 Task: Create Card Event Promotion in Board Thought Leadership to Workspace Creative Services. Create Card Financial Planning Review in Board Event Marketing to Workspace Creative Services. Create Card Event Setup in Board Employee Performance Management and Evaluation to Workspace Creative Services
Action: Mouse moved to (69, 356)
Screenshot: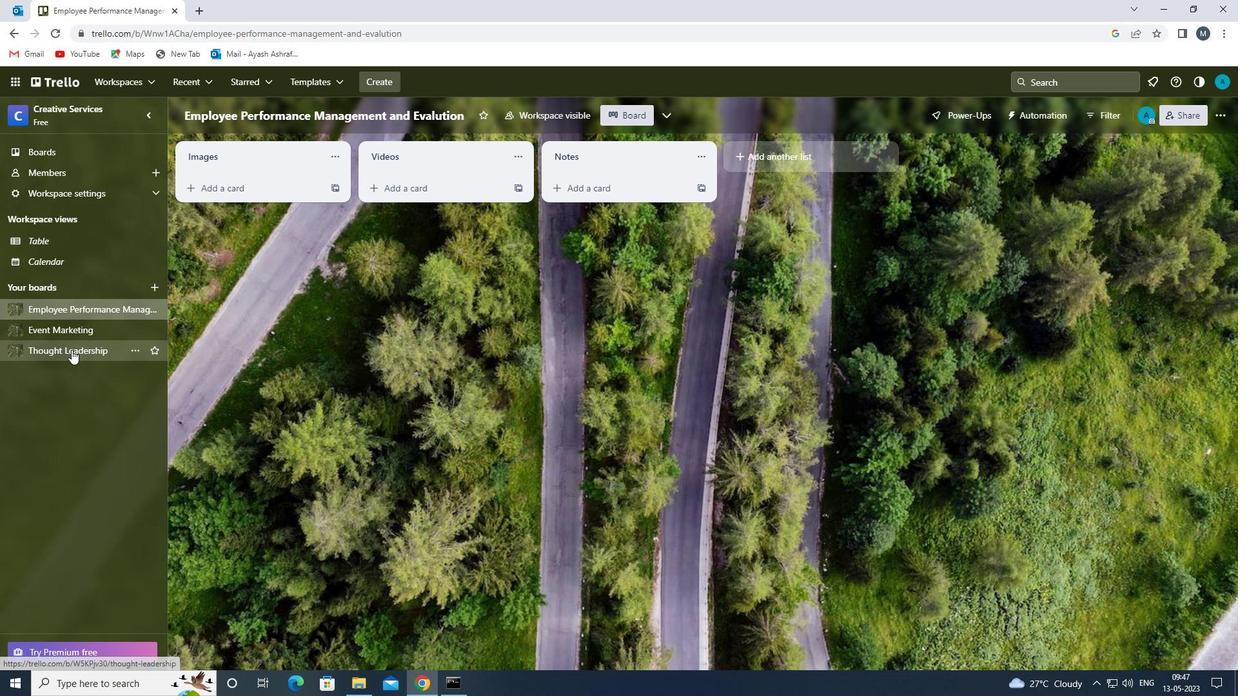 
Action: Mouse pressed left at (69, 356)
Screenshot: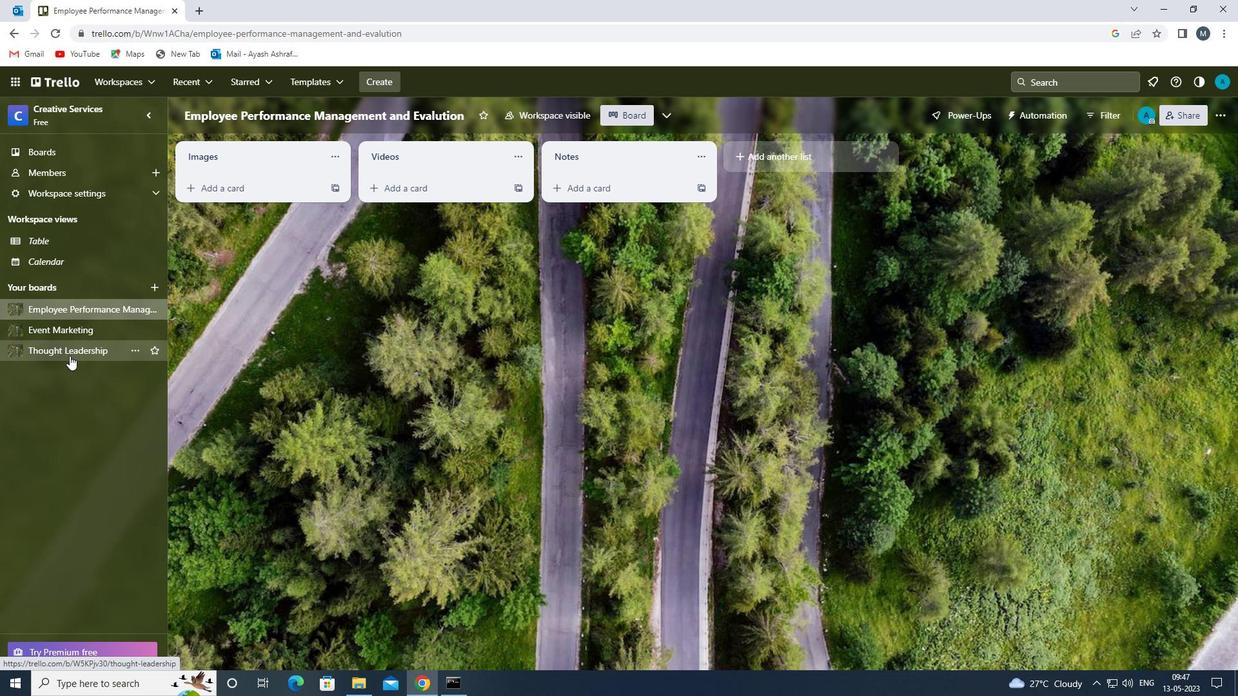 
Action: Mouse moved to (245, 198)
Screenshot: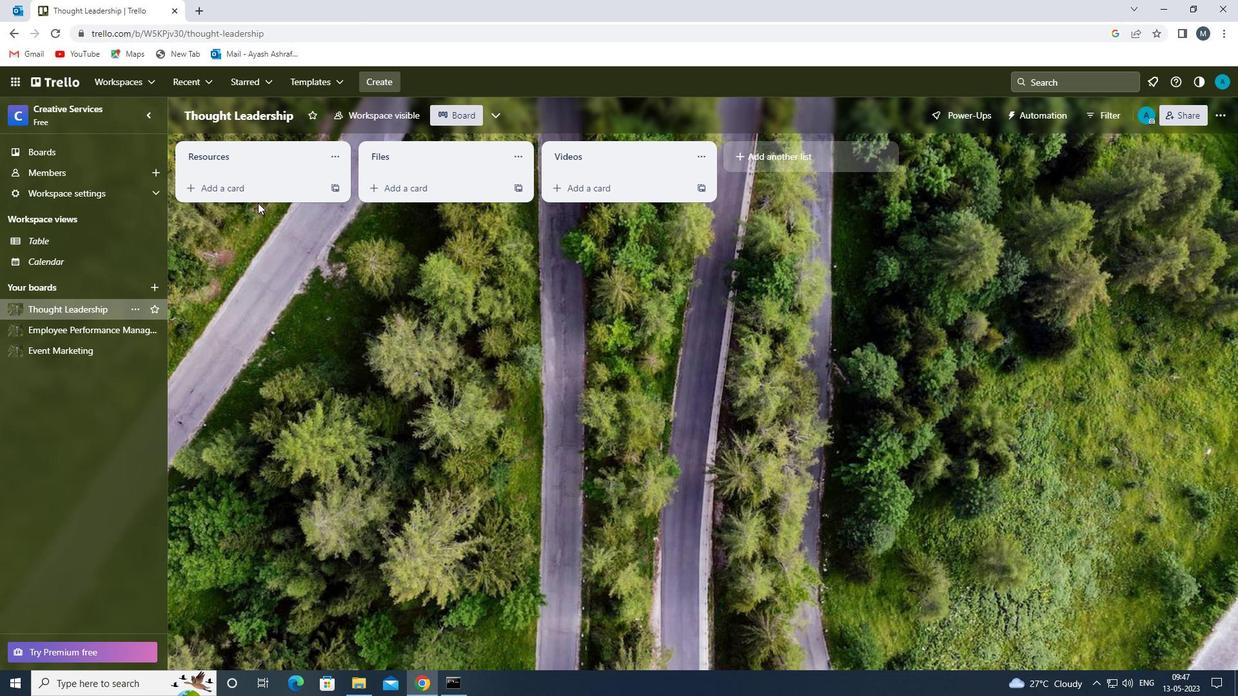 
Action: Mouse pressed left at (245, 198)
Screenshot: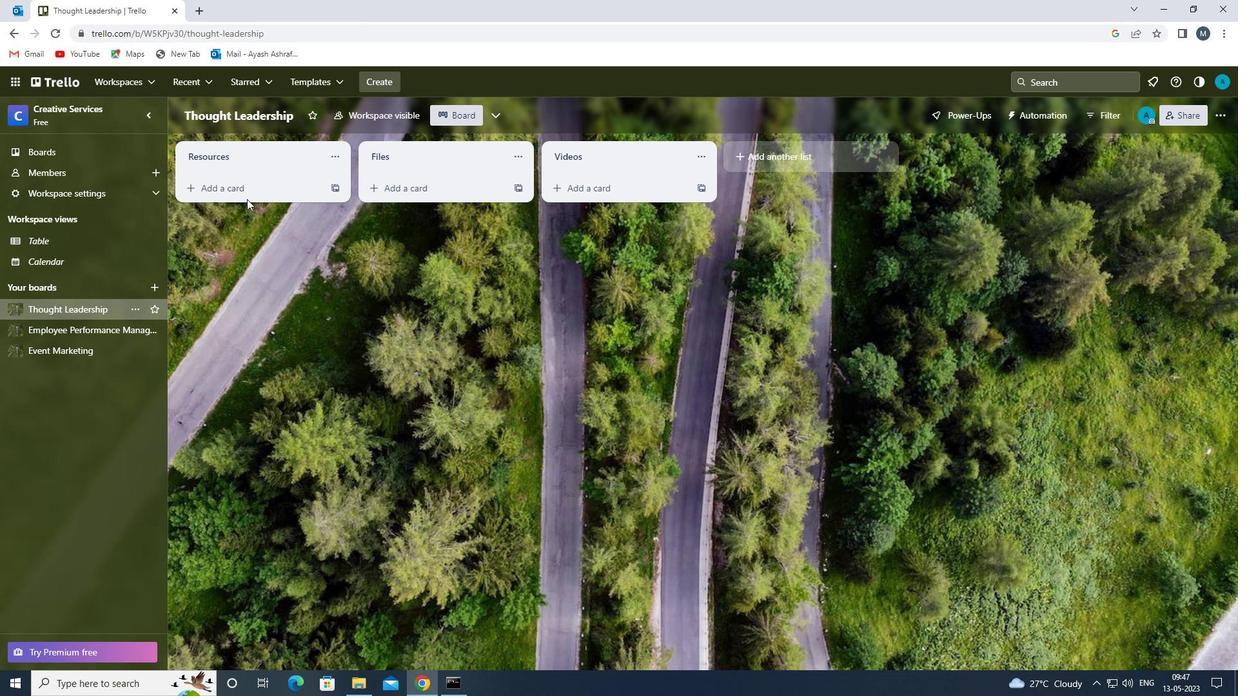 
Action: Mouse moved to (245, 194)
Screenshot: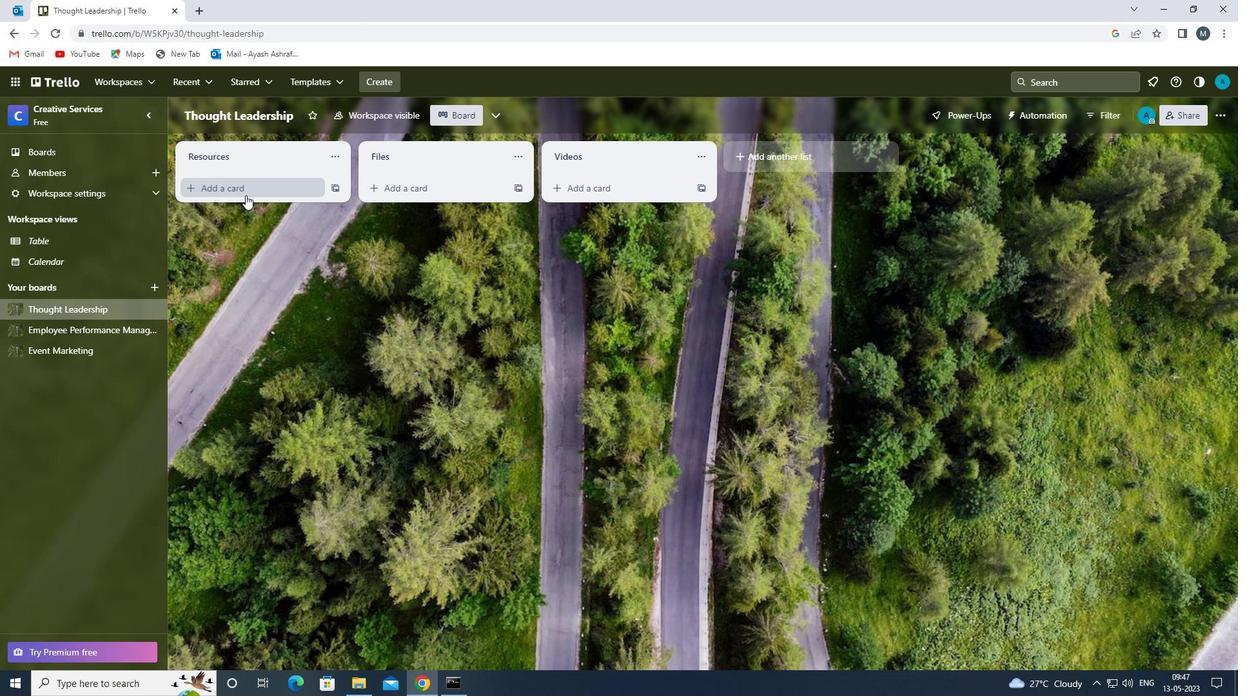
Action: Mouse pressed left at (245, 194)
Screenshot: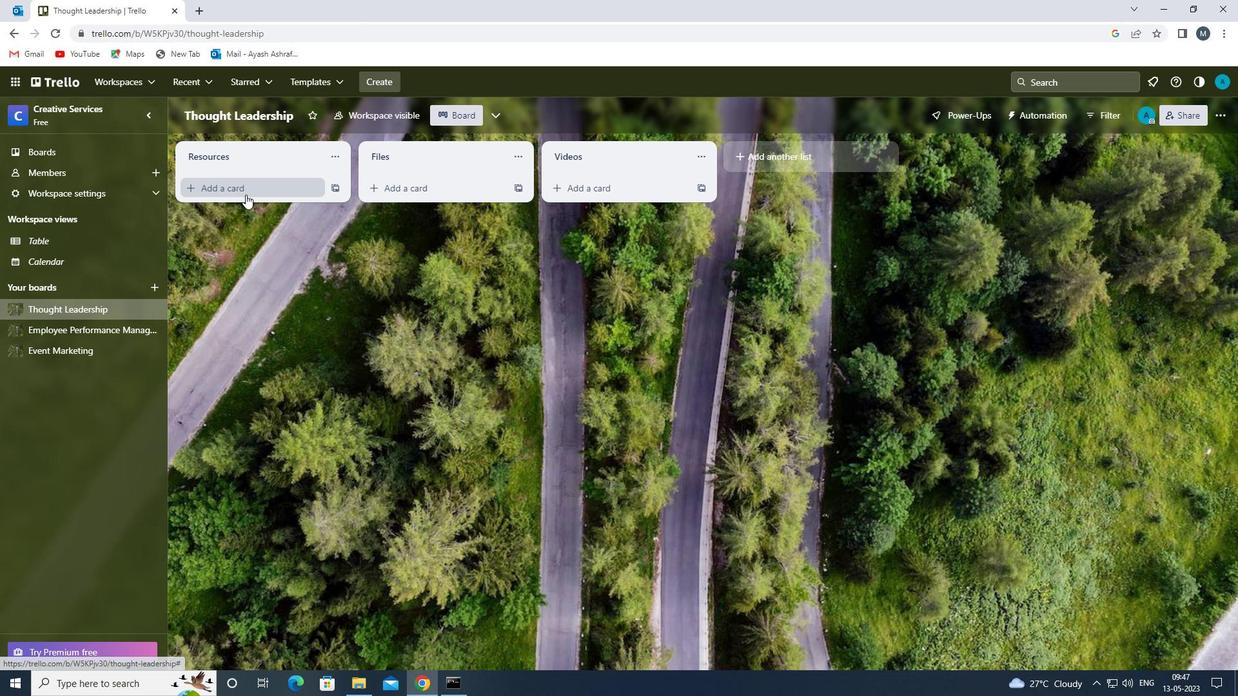 
Action: Mouse moved to (243, 199)
Screenshot: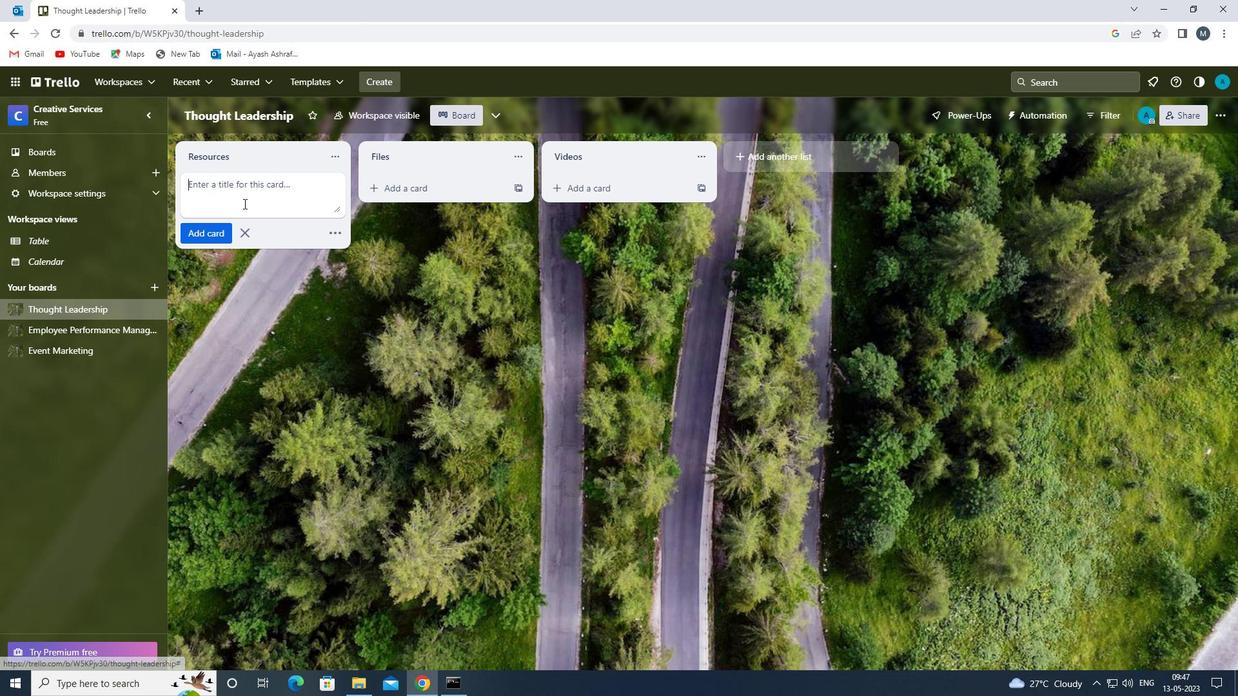 
Action: Mouse pressed left at (243, 199)
Screenshot: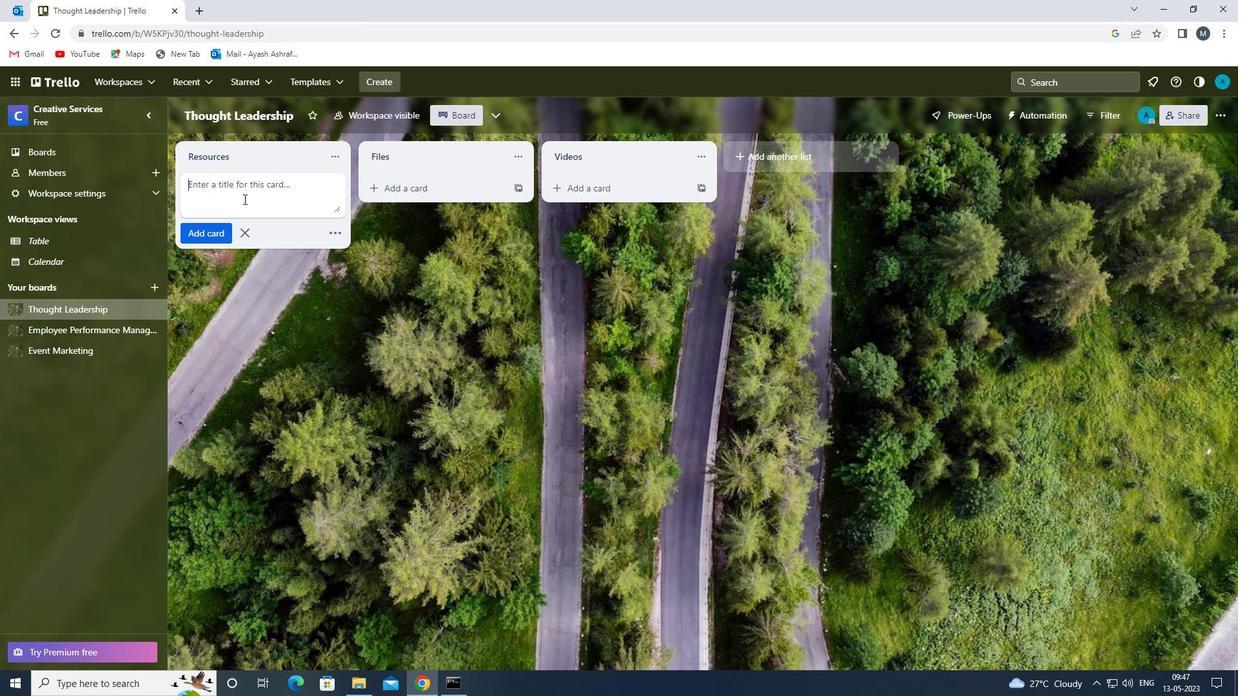 
Action: Mouse moved to (243, 198)
Screenshot: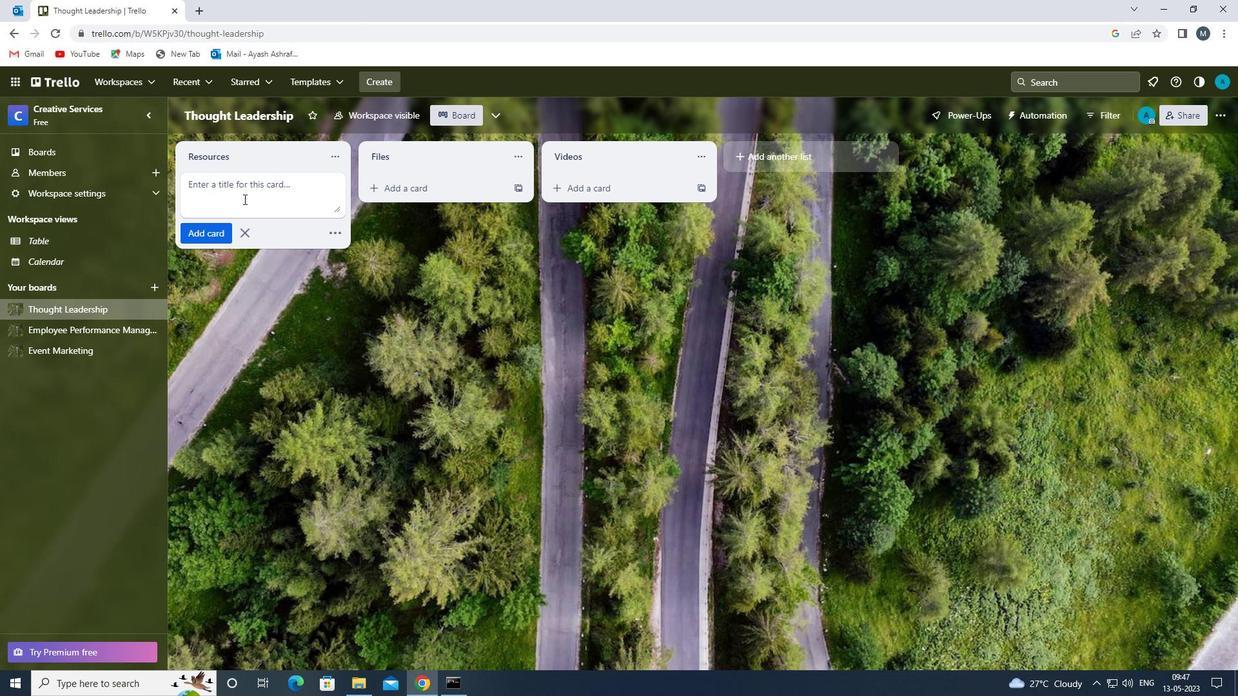 
Action: Key pressed <Key.shift>EVENT<Key.space><Key.shift>PROMOTION<Key.space>
Screenshot: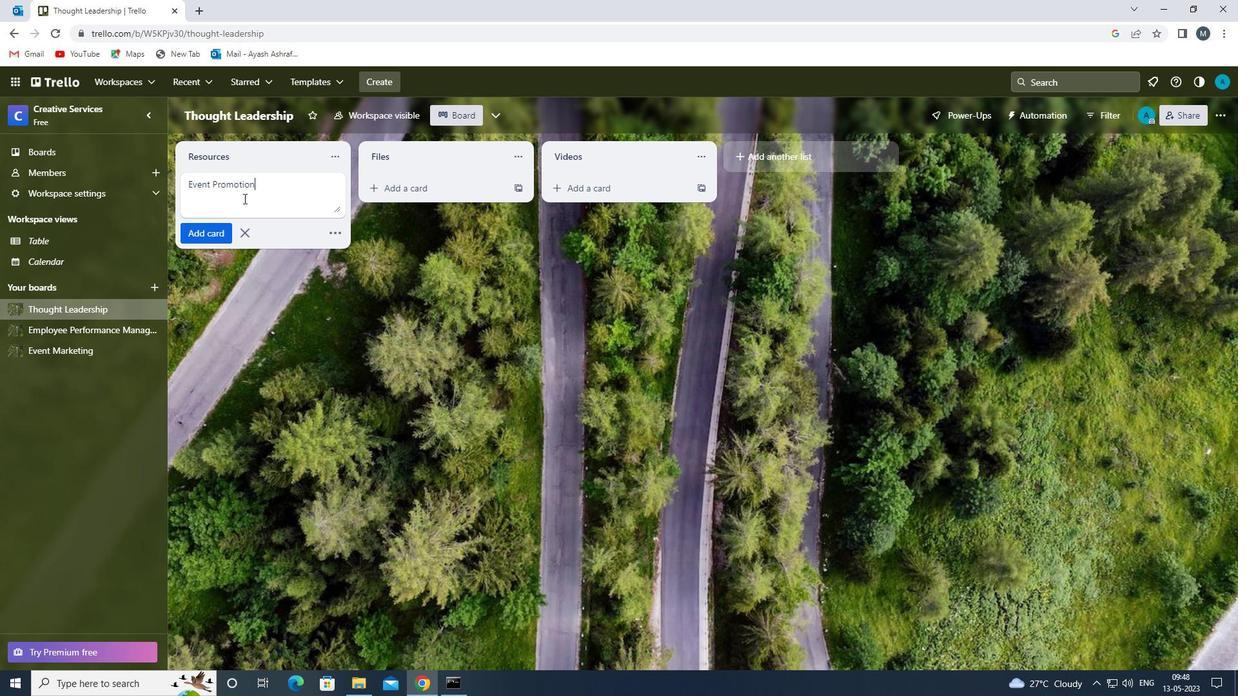 
Action: Mouse moved to (204, 234)
Screenshot: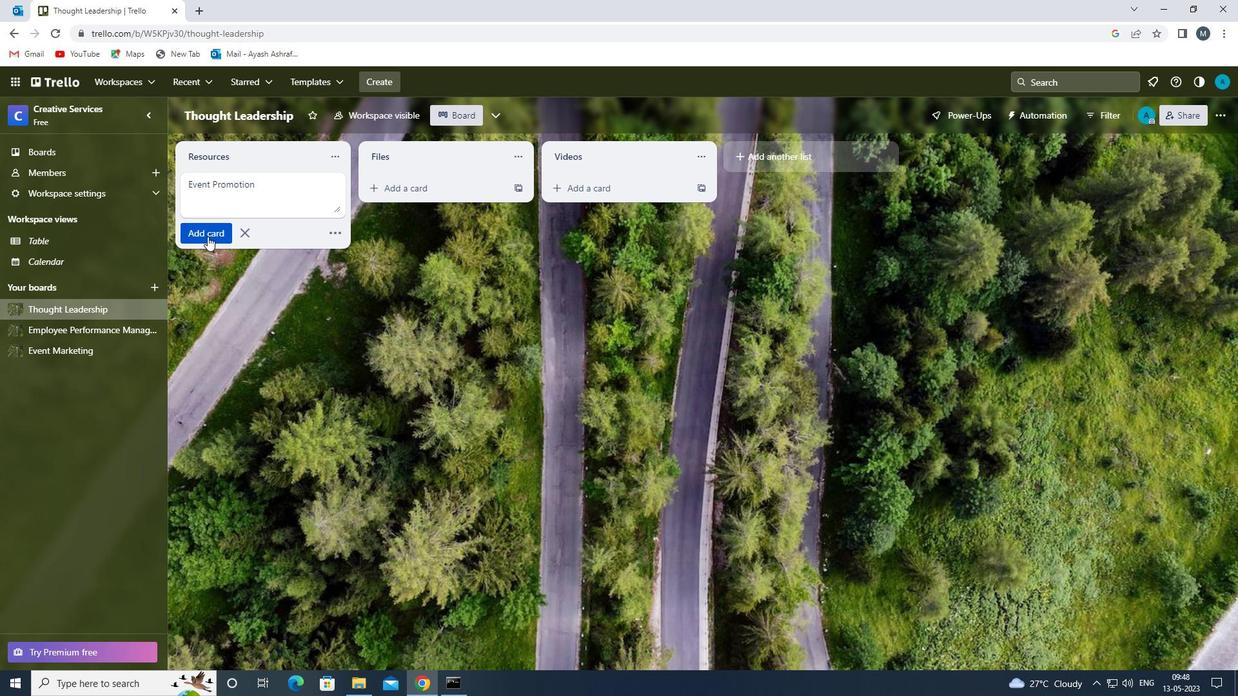 
Action: Mouse pressed left at (204, 234)
Screenshot: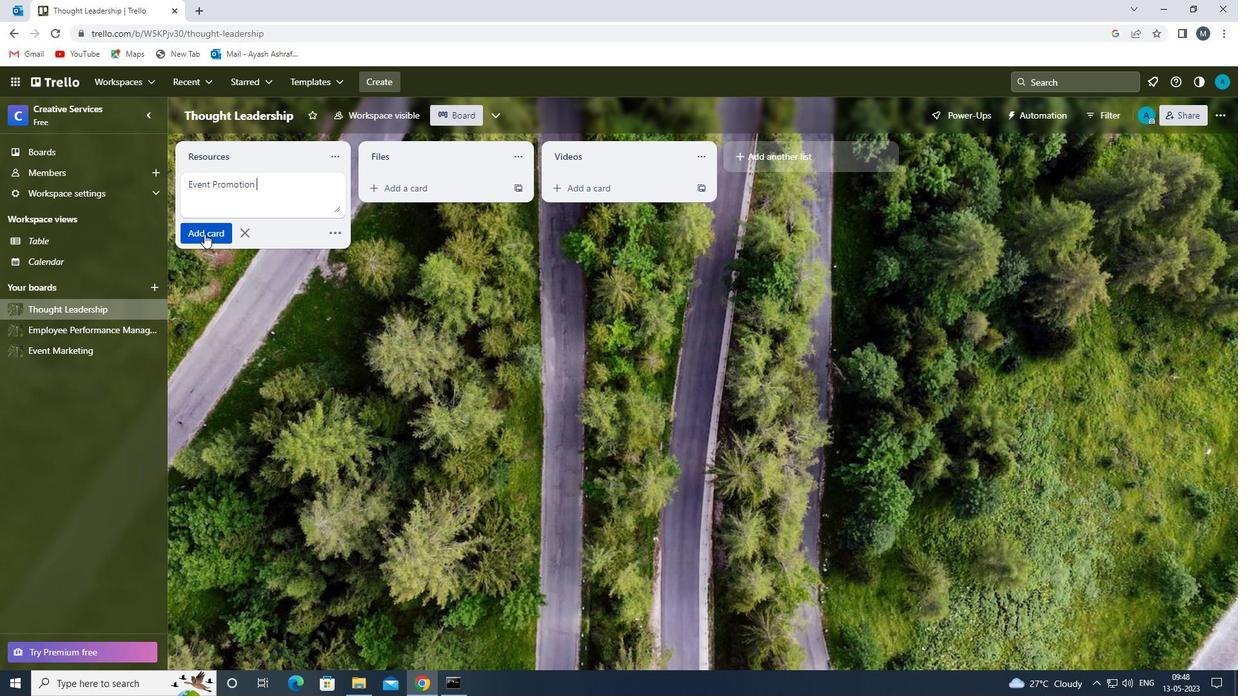 
Action: Mouse moved to (81, 356)
Screenshot: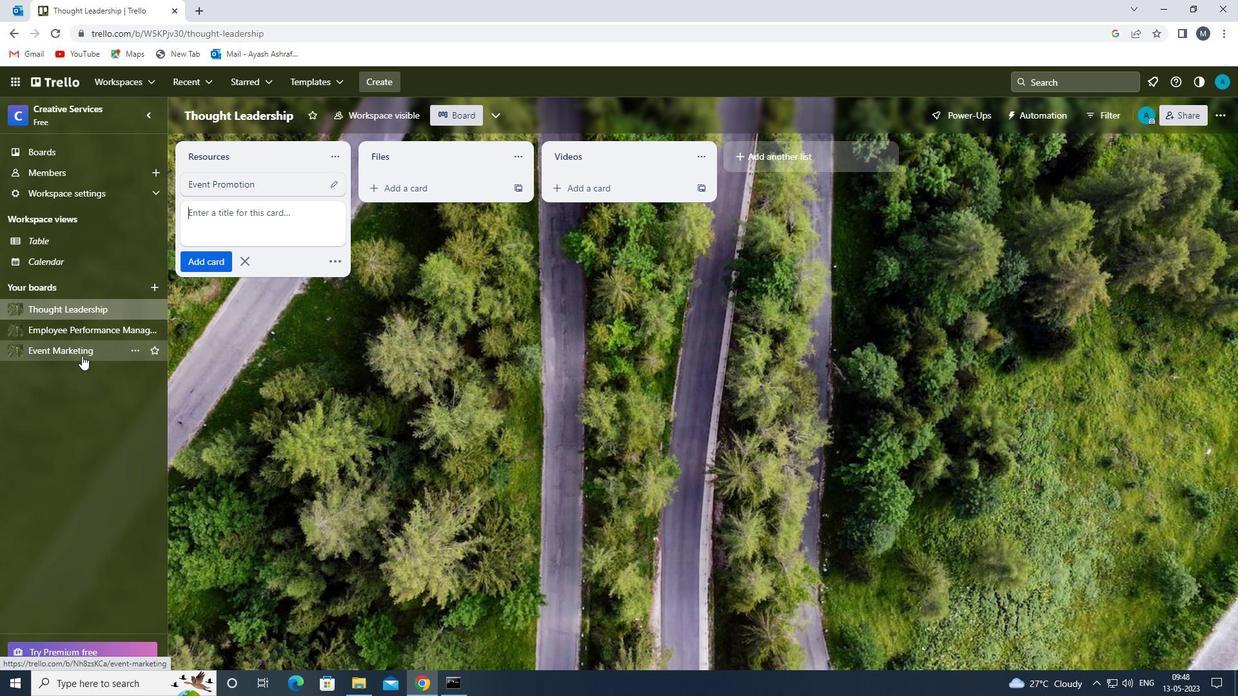 
Action: Mouse pressed left at (81, 356)
Screenshot: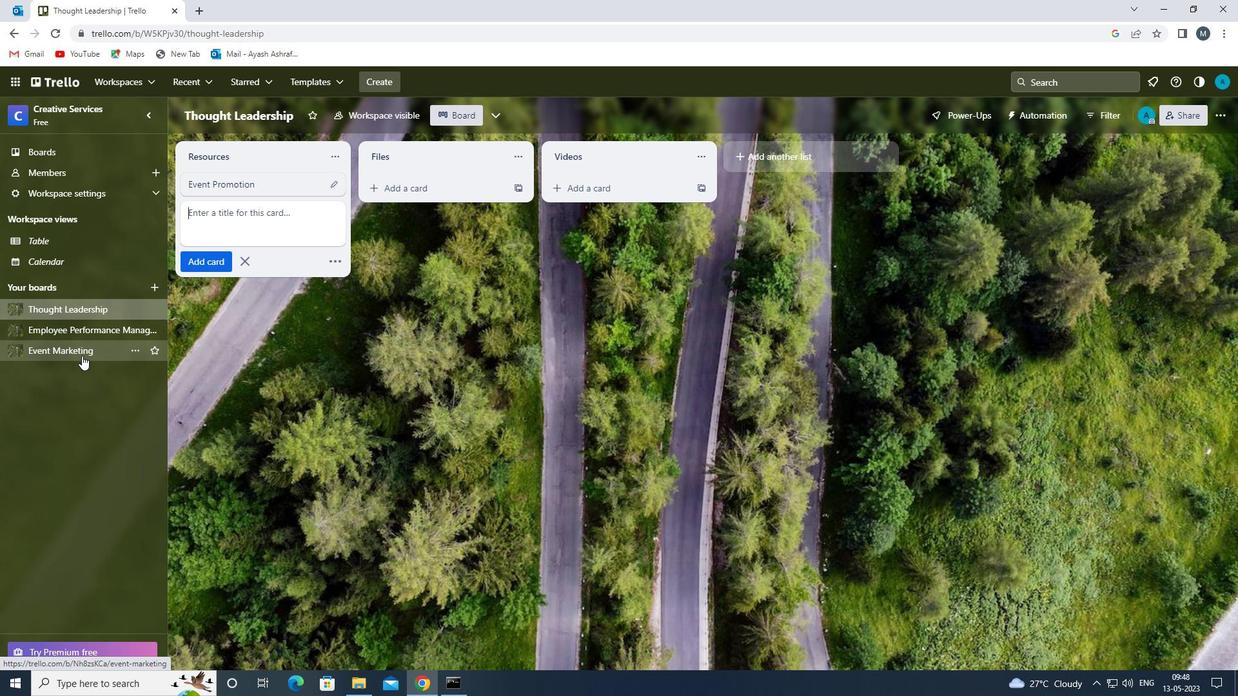 
Action: Mouse moved to (229, 183)
Screenshot: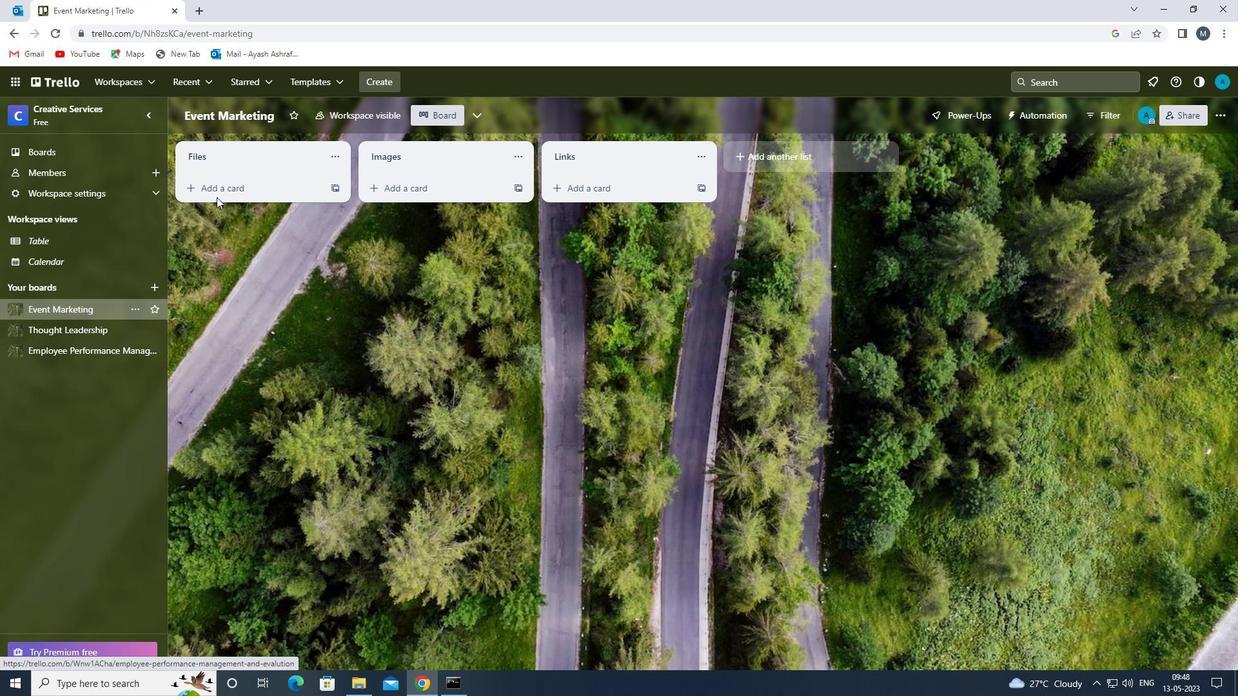 
Action: Mouse pressed left at (229, 183)
Screenshot: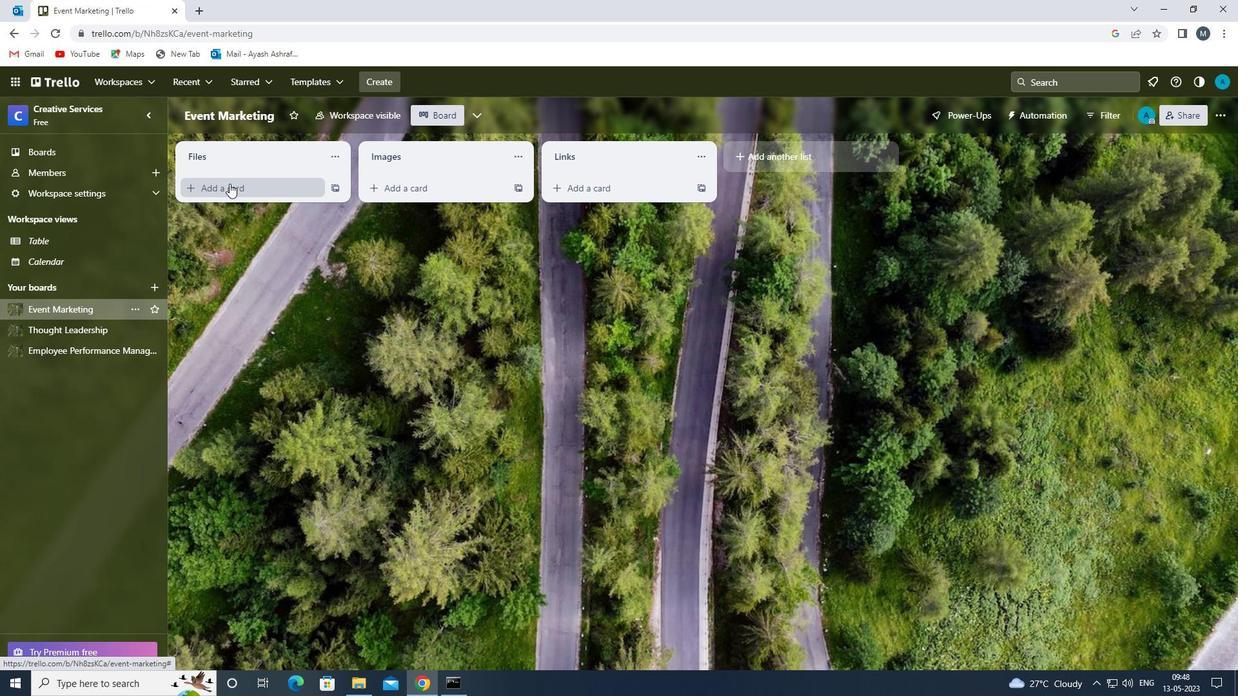 
Action: Mouse moved to (232, 202)
Screenshot: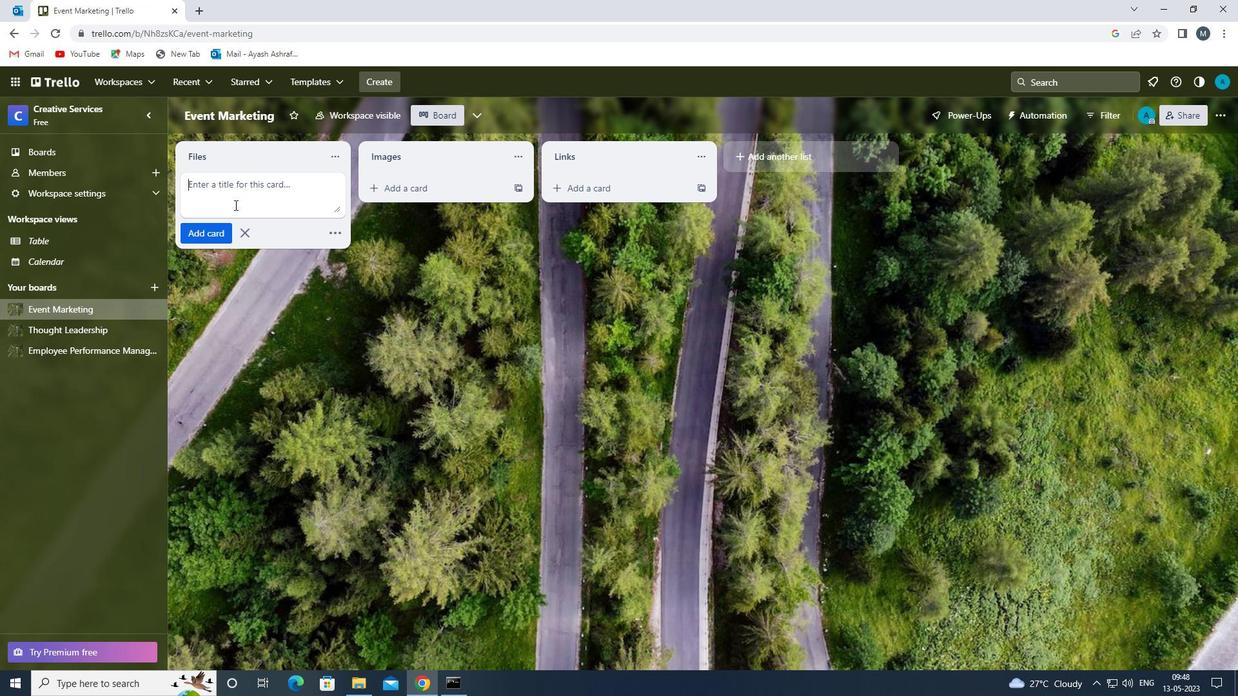 
Action: Mouse pressed left at (232, 202)
Screenshot: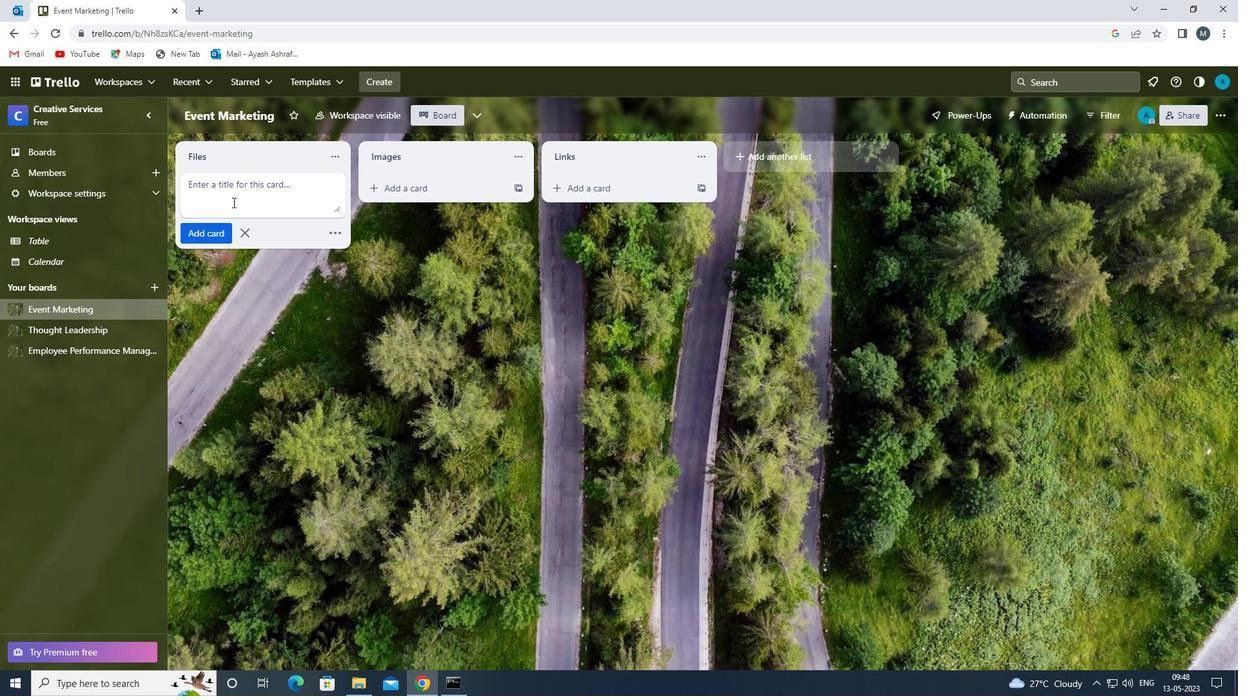 
Action: Mouse moved to (232, 202)
Screenshot: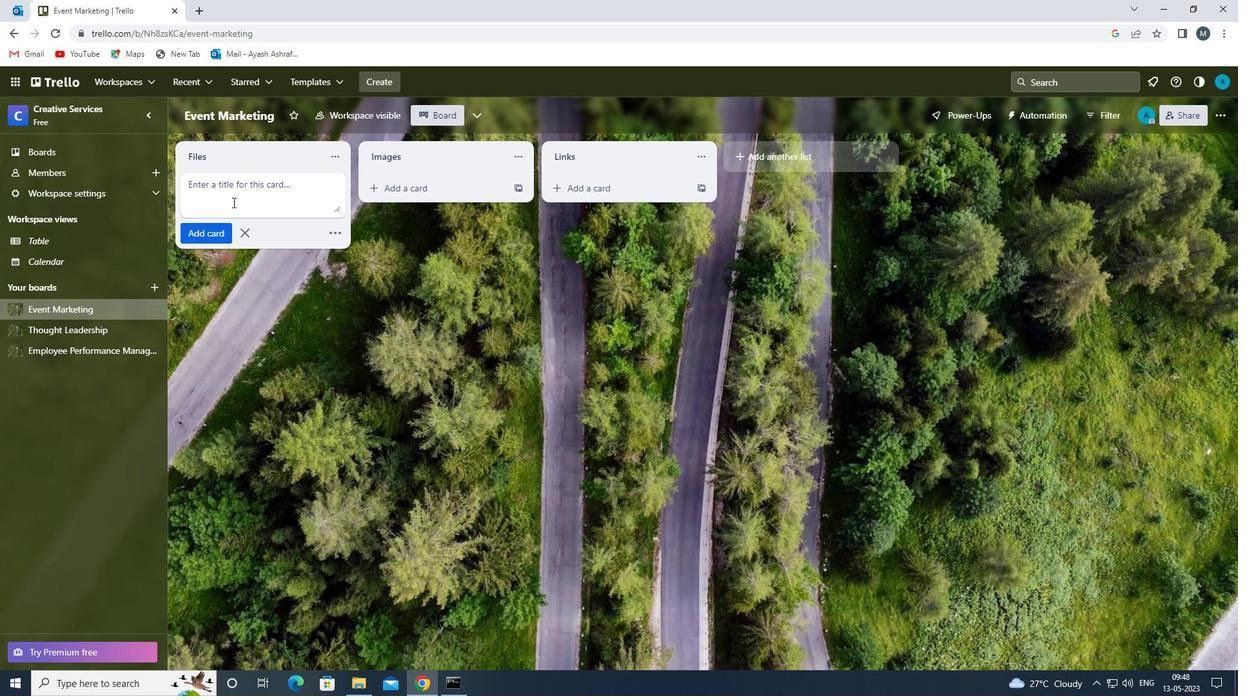 
Action: Key pressed <Key.shift>FINANCIAL<Key.space><Key.shift>PLANNING<Key.space><Key.shift>REVIEW<Key.space>
Screenshot: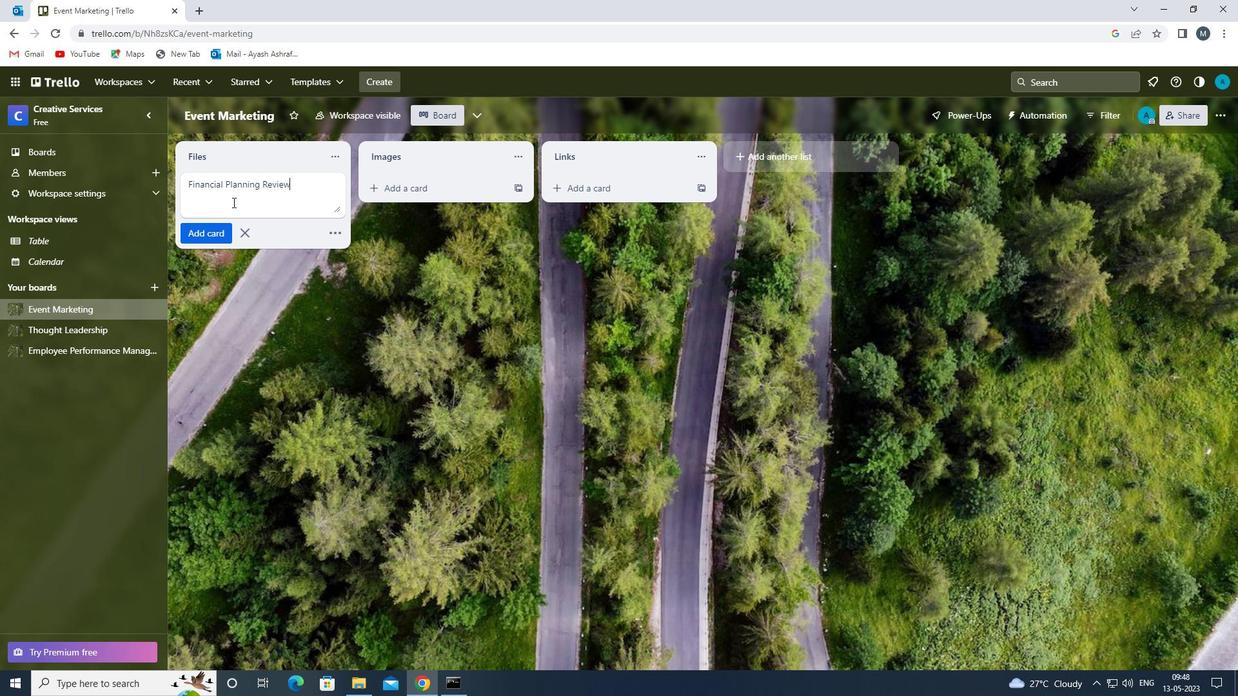 
Action: Mouse moved to (205, 236)
Screenshot: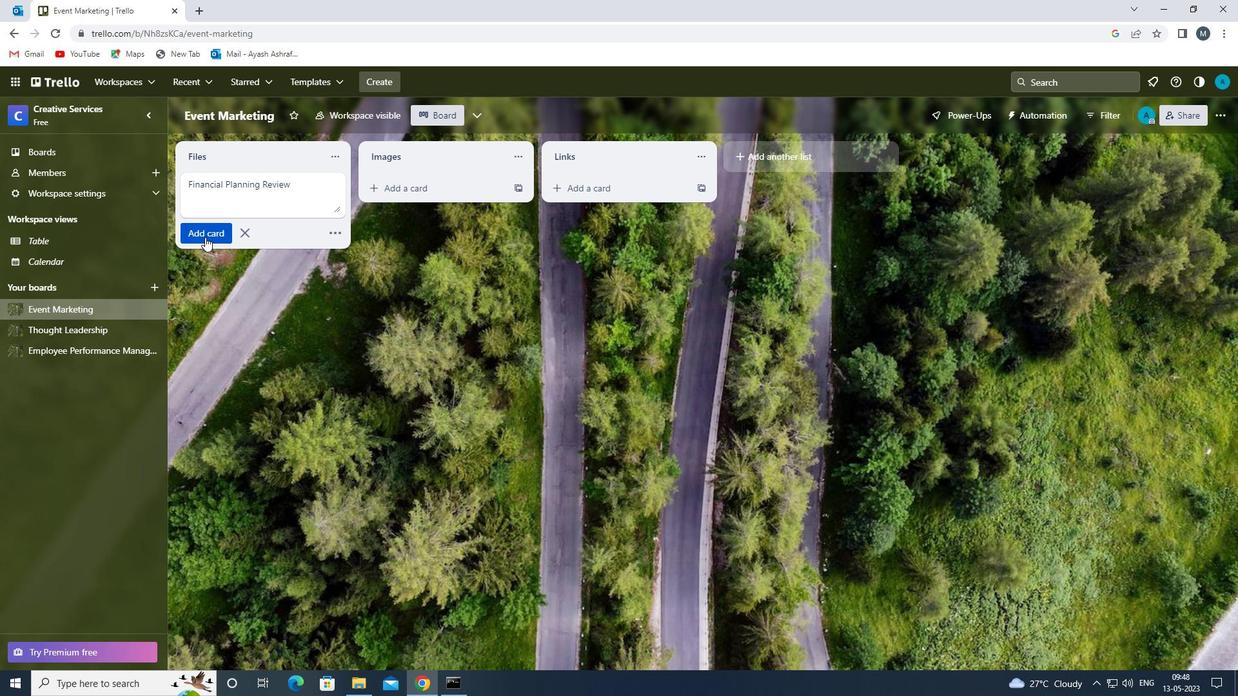 
Action: Mouse pressed left at (205, 236)
Screenshot: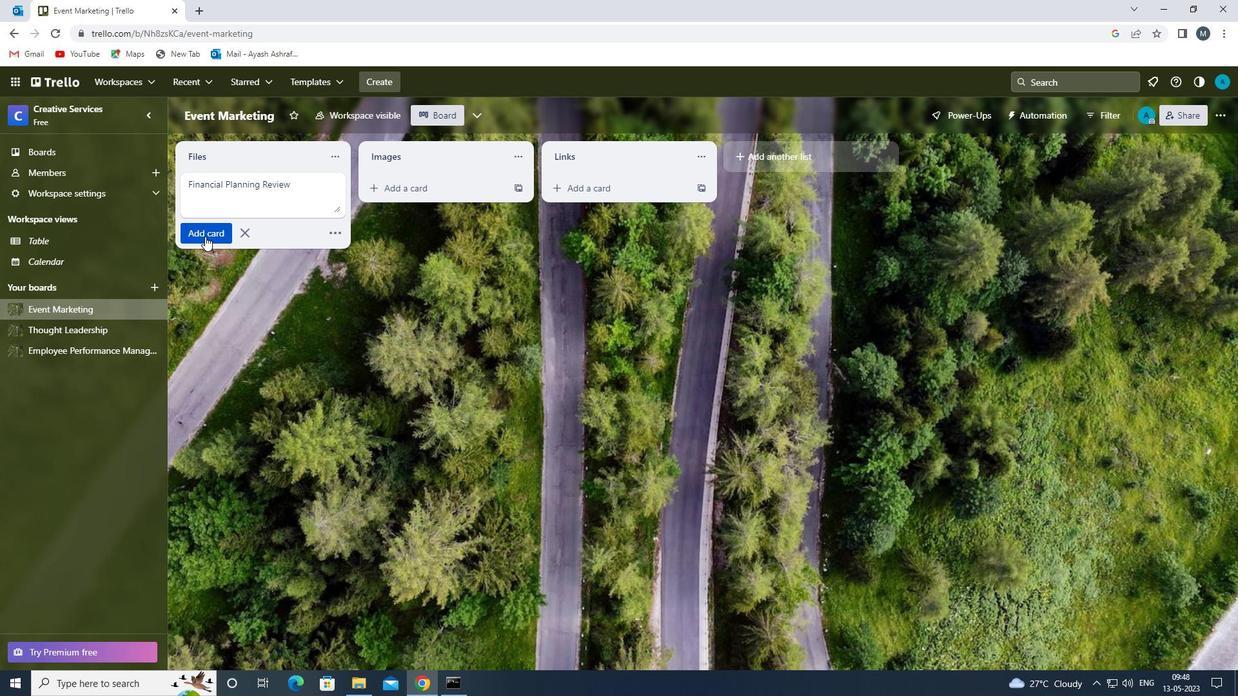 
Action: Mouse moved to (212, 344)
Screenshot: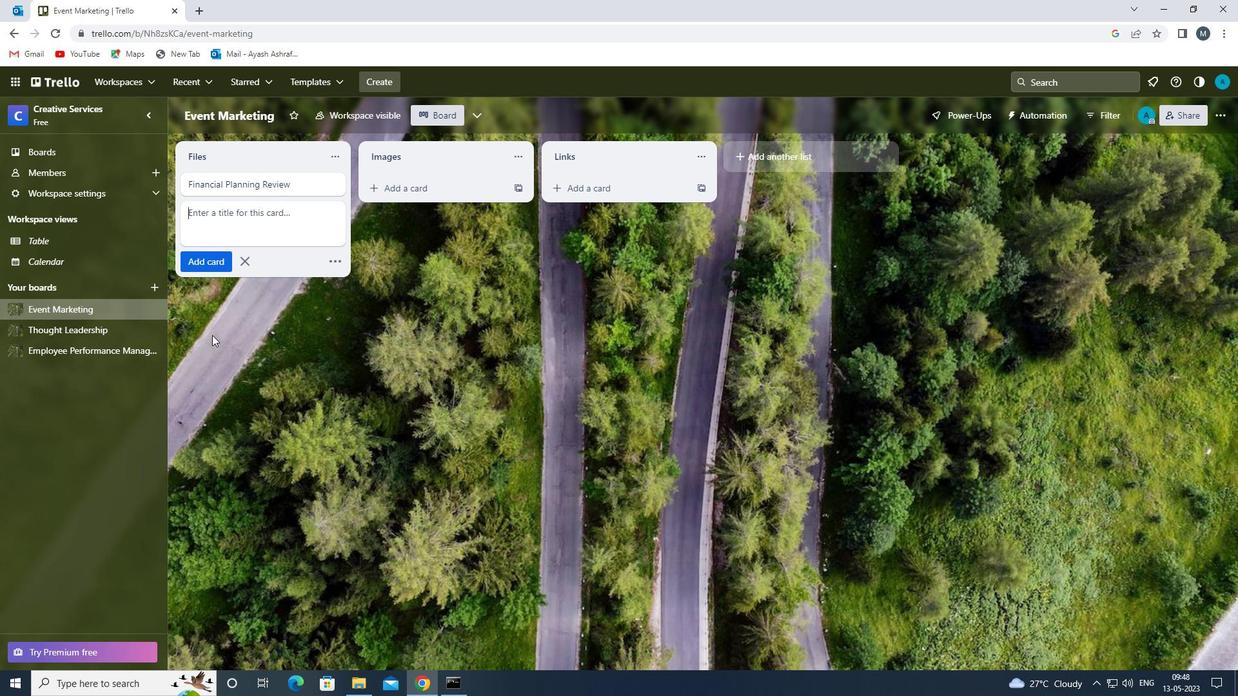 
Action: Mouse pressed left at (212, 344)
Screenshot: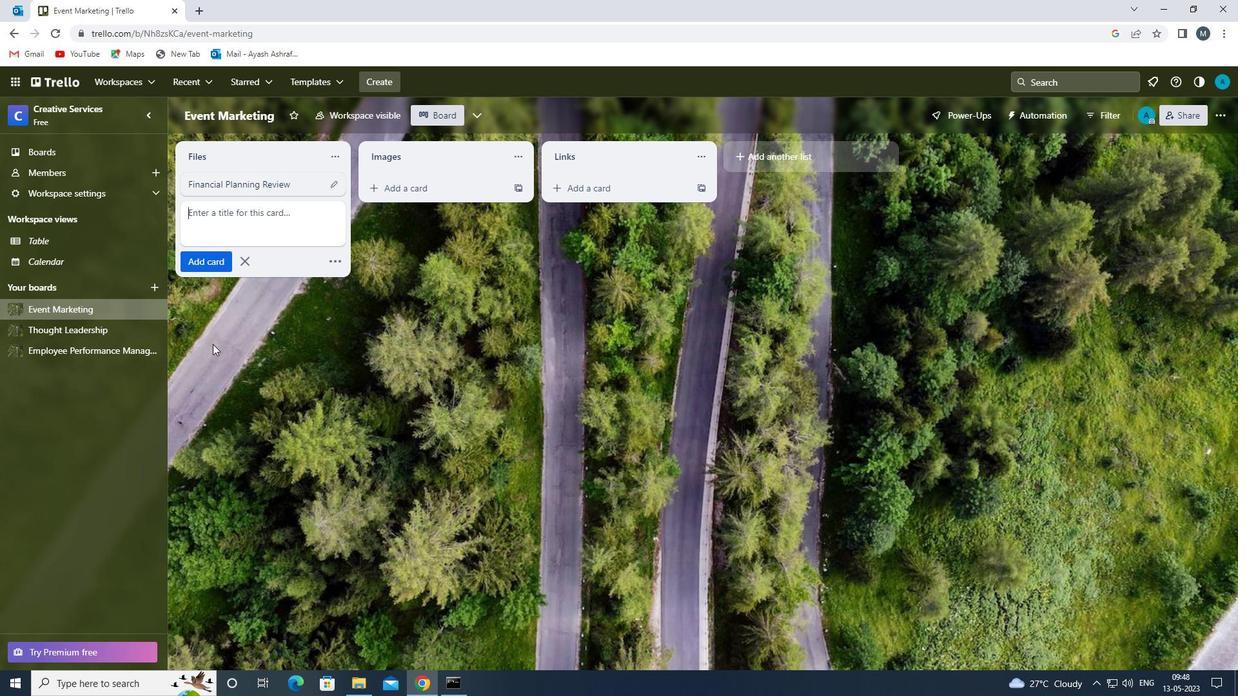 
Action: Mouse moved to (68, 348)
Screenshot: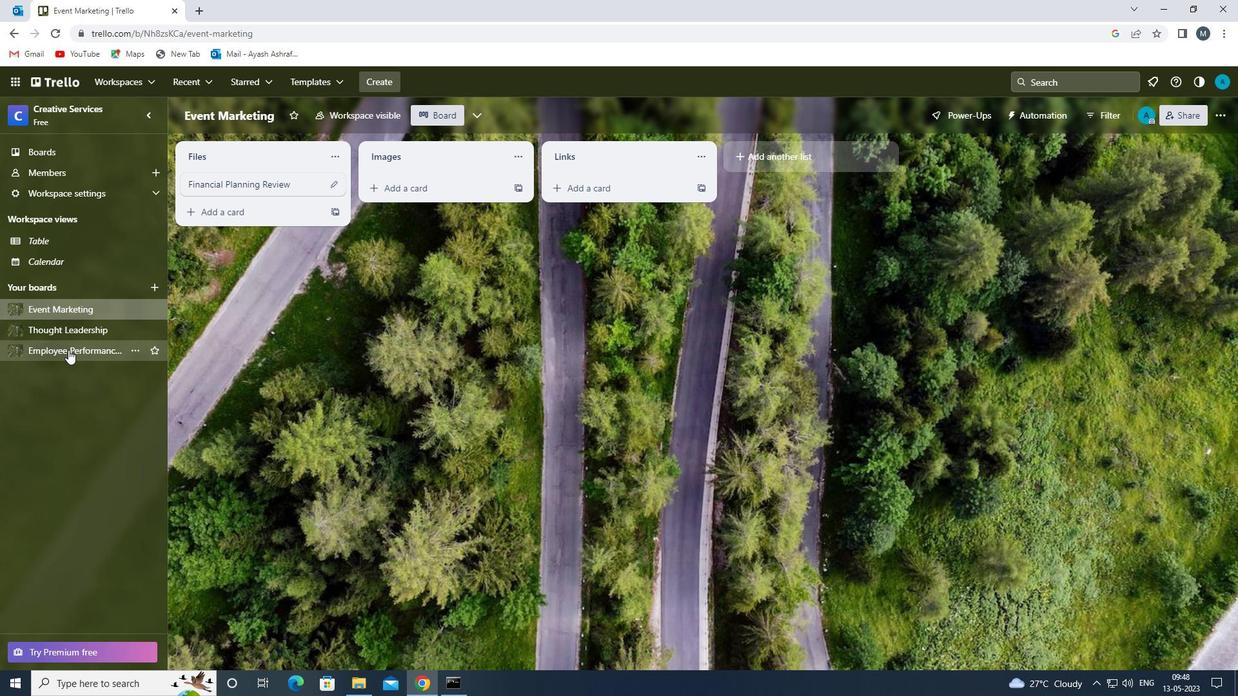 
Action: Mouse pressed left at (68, 348)
Screenshot: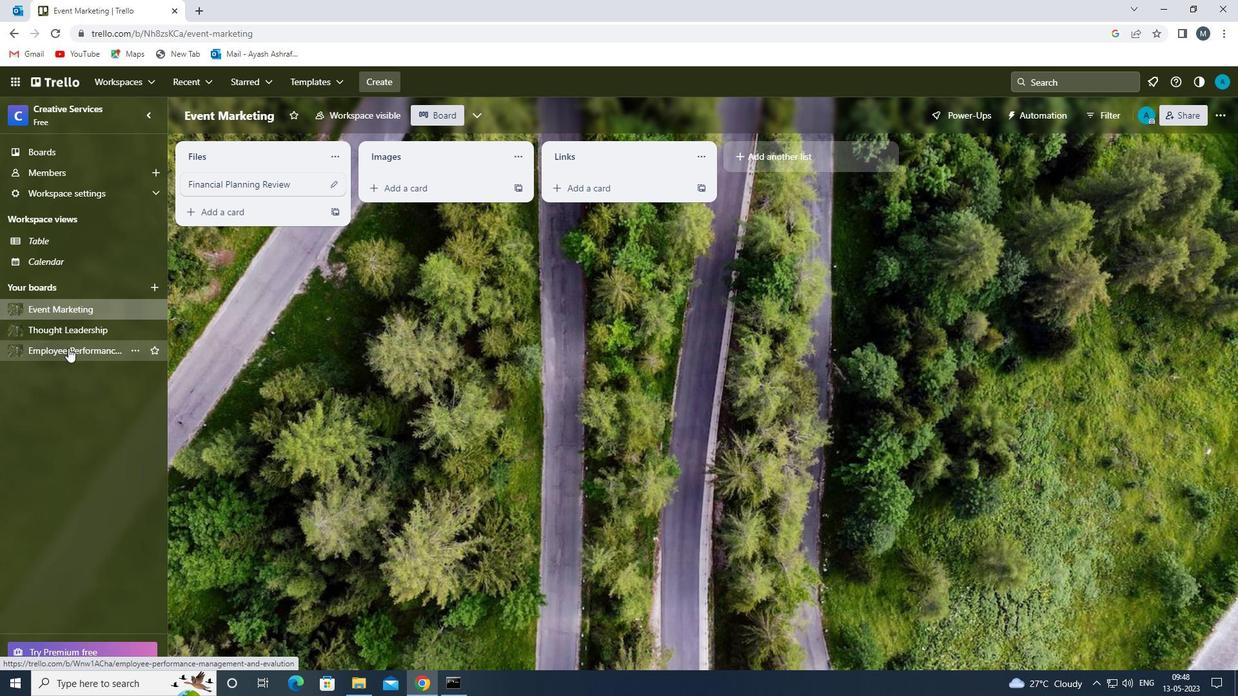 
Action: Mouse moved to (229, 184)
Screenshot: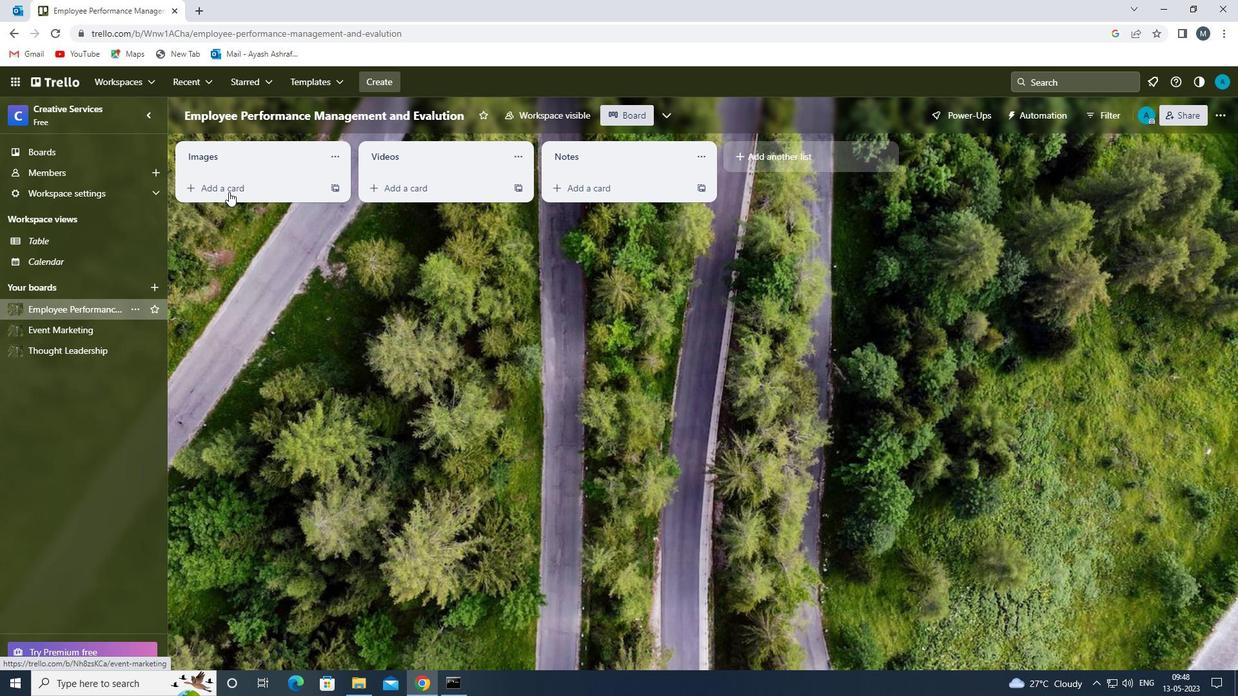 
Action: Mouse pressed left at (229, 184)
Screenshot: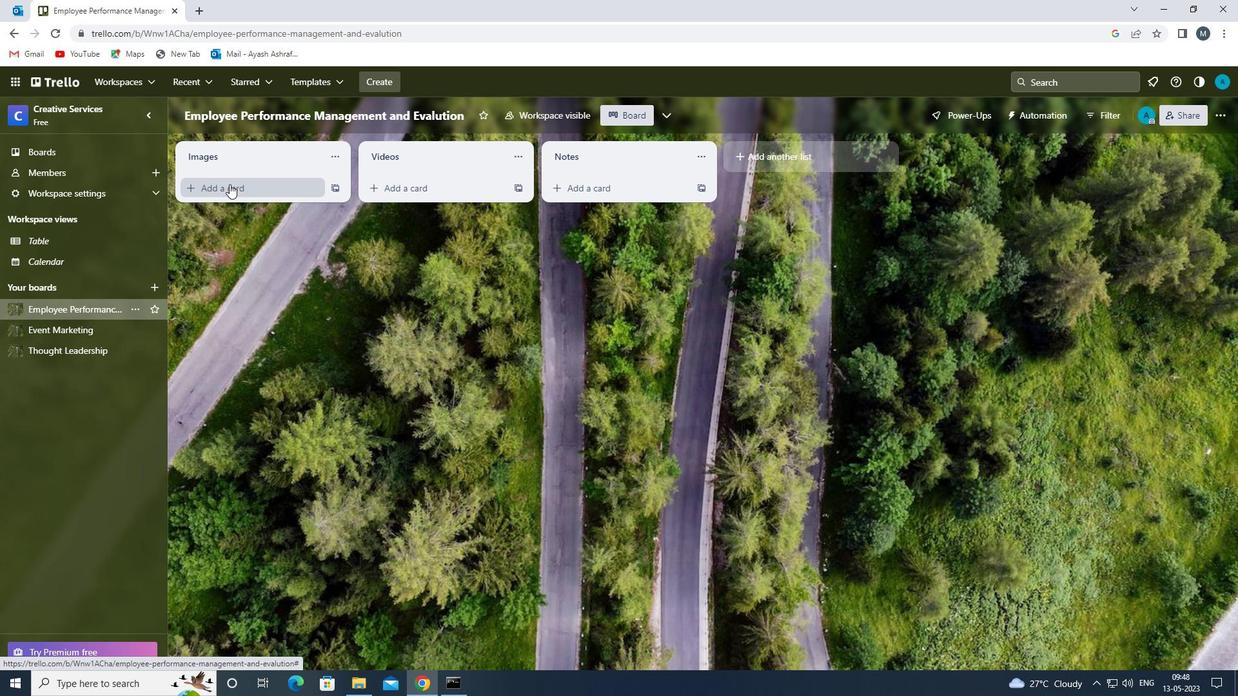
Action: Mouse moved to (233, 200)
Screenshot: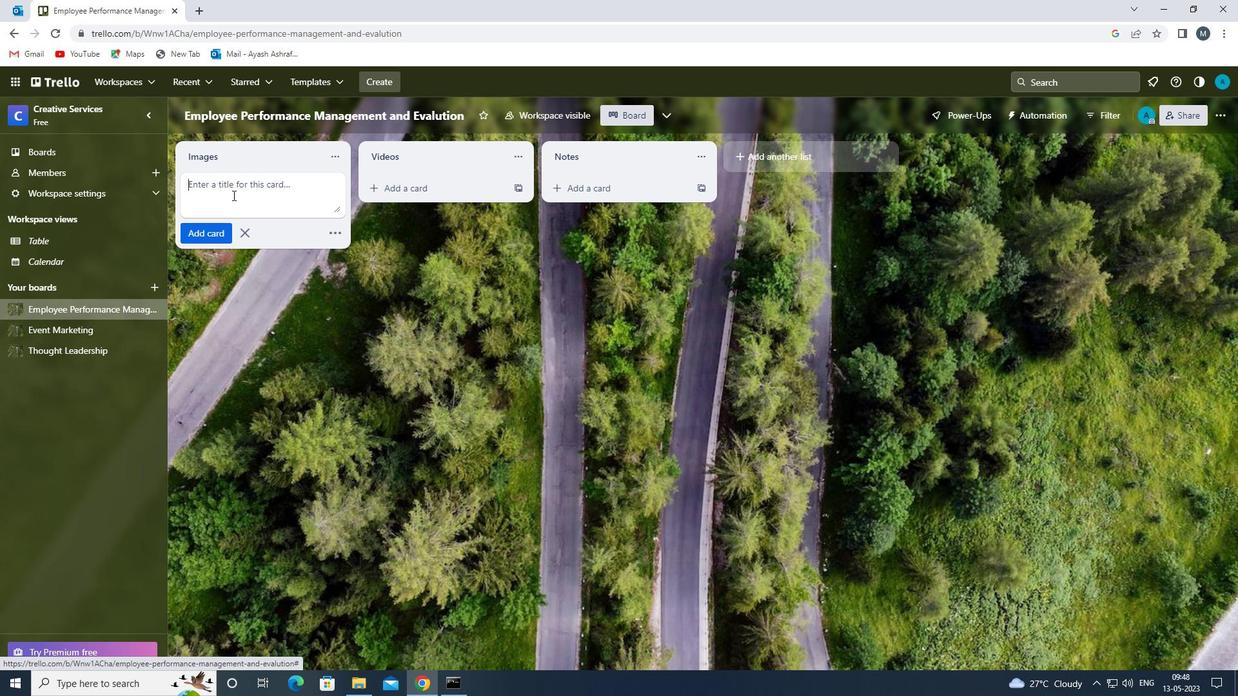 
Action: Mouse pressed left at (233, 200)
Screenshot: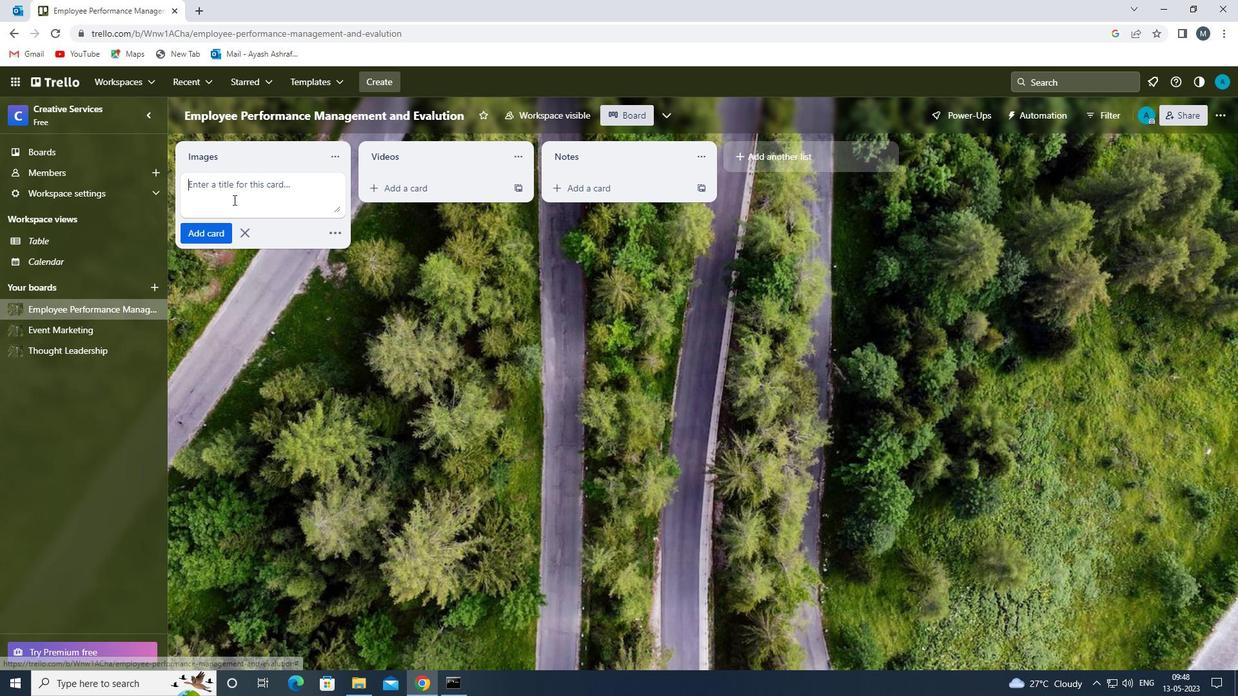 
Action: Mouse moved to (234, 200)
Screenshot: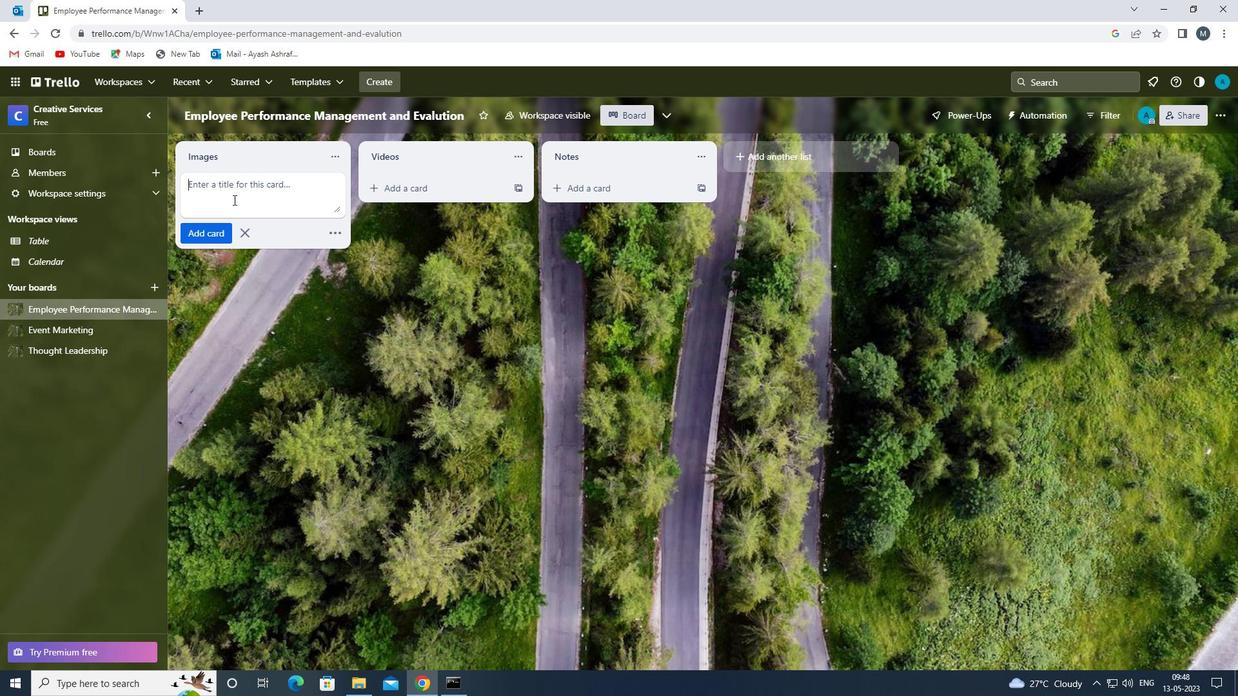 
Action: Key pressed <Key.shift>EVENT<Key.space><Key.shift>SETUP<Key.space>
Screenshot: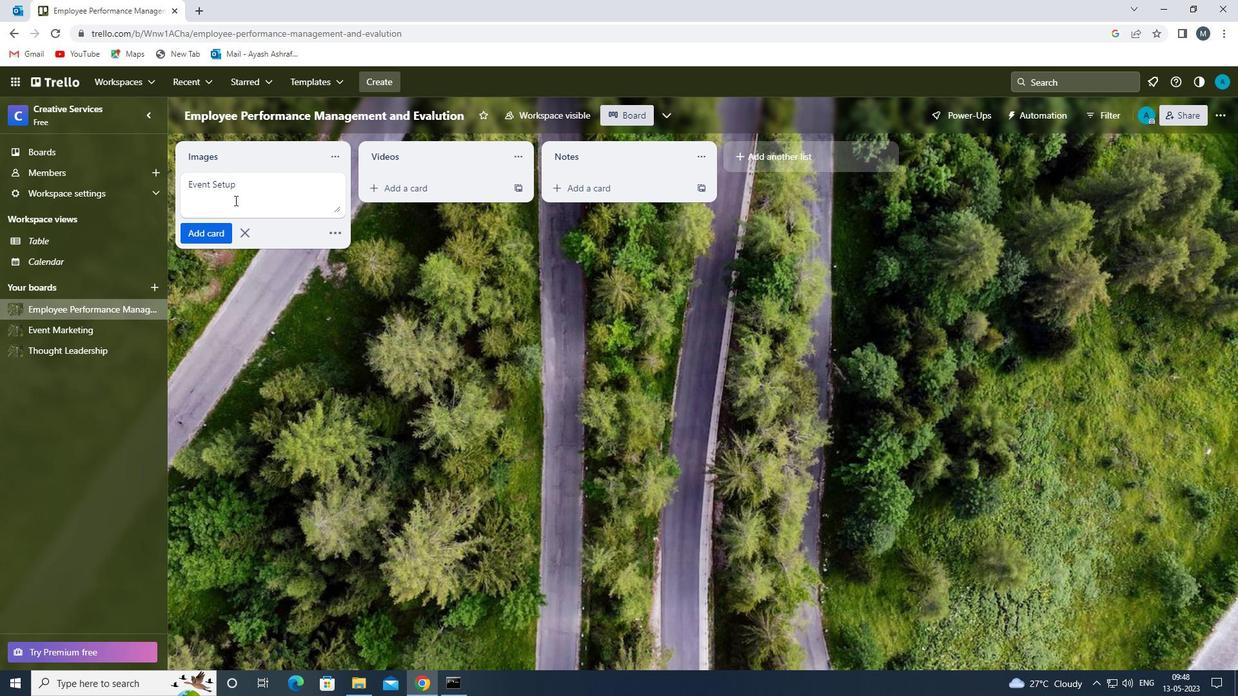 
Action: Mouse moved to (214, 232)
Screenshot: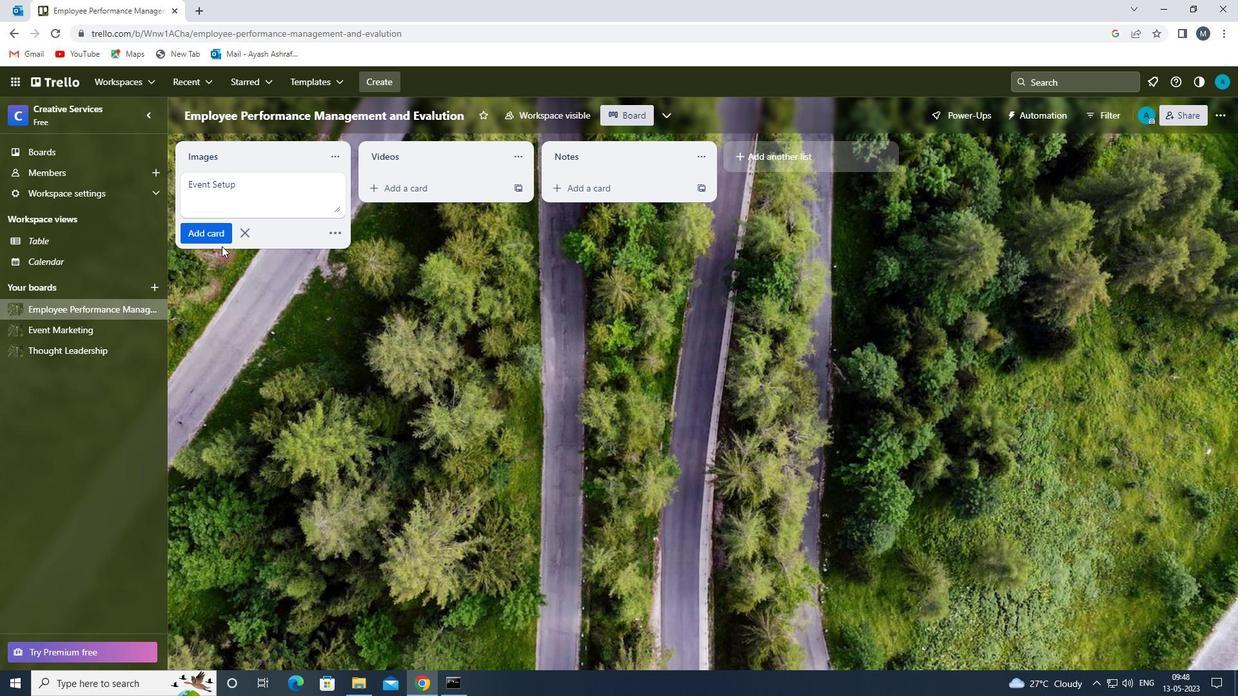 
Action: Mouse pressed left at (214, 232)
Screenshot: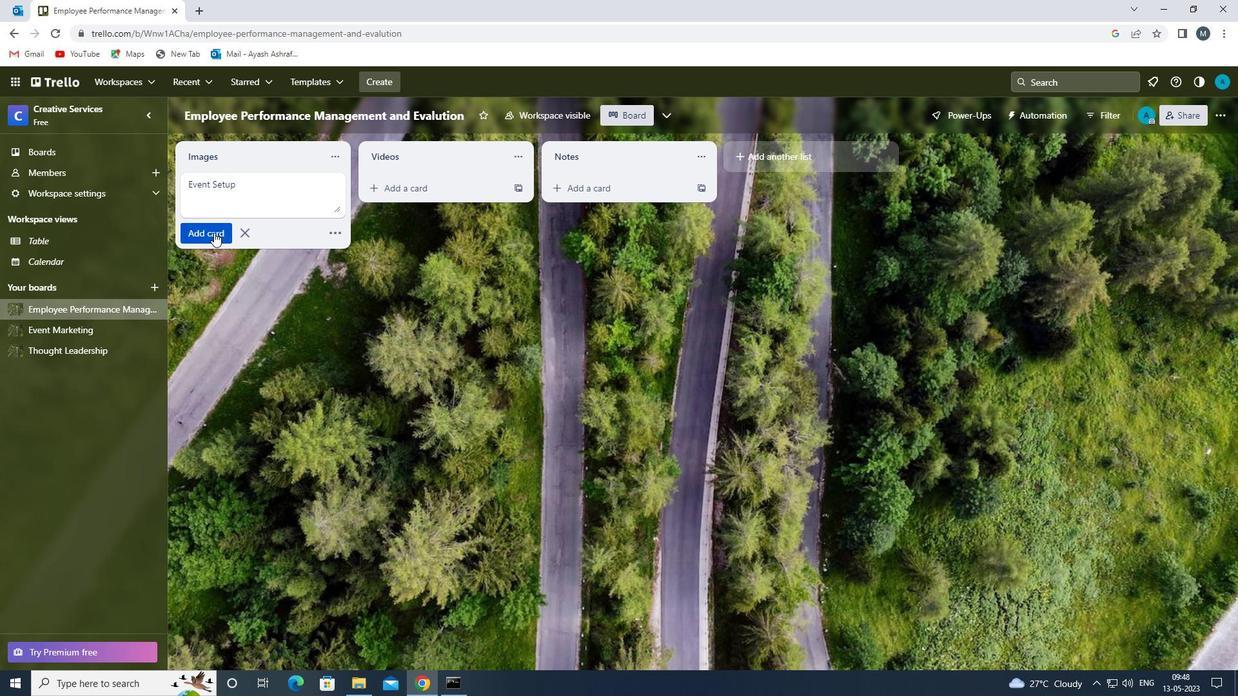 
Action: Mouse moved to (243, 343)
Screenshot: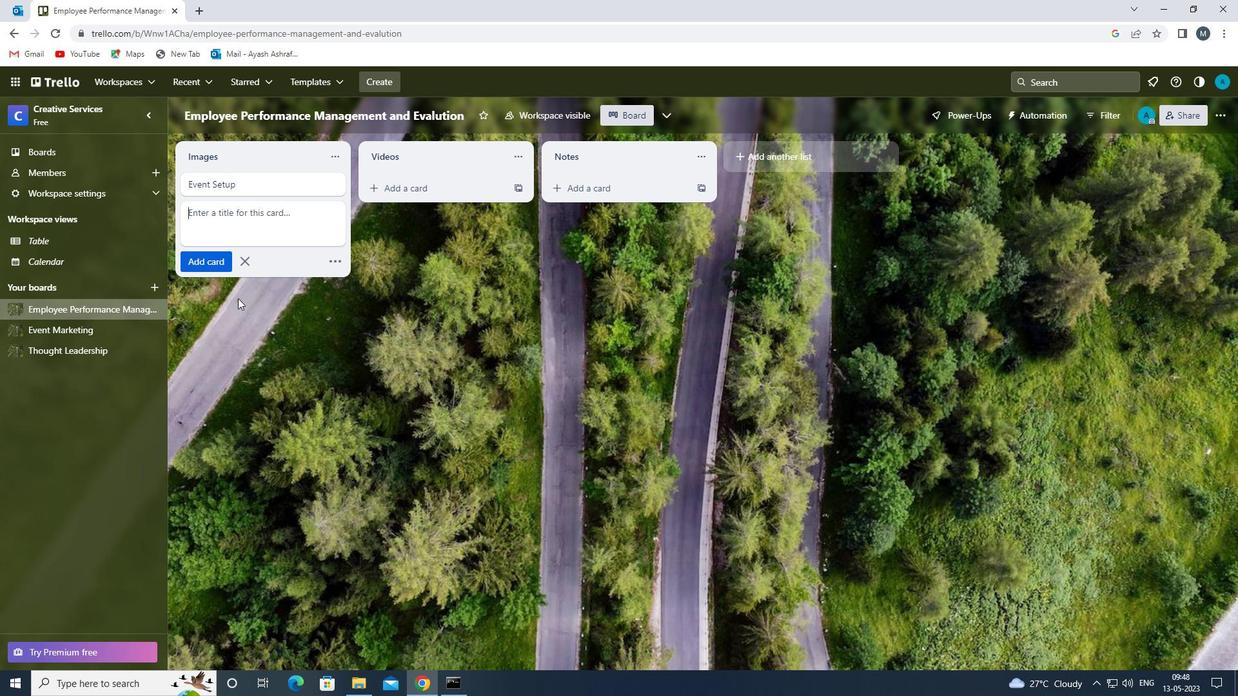
Action: Mouse pressed left at (243, 343)
Screenshot: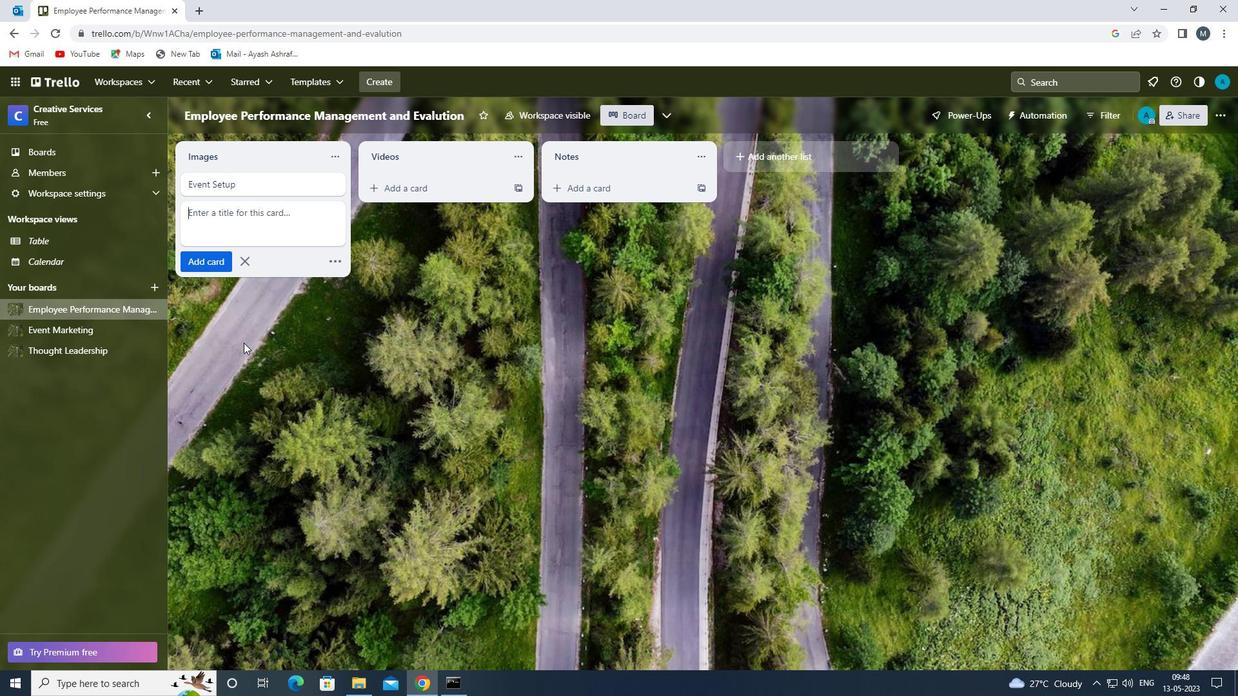 
